 Task: Find directions from Chicago to Door County, Wisconsin.
Action: Mouse moved to (1086, 15)
Screenshot: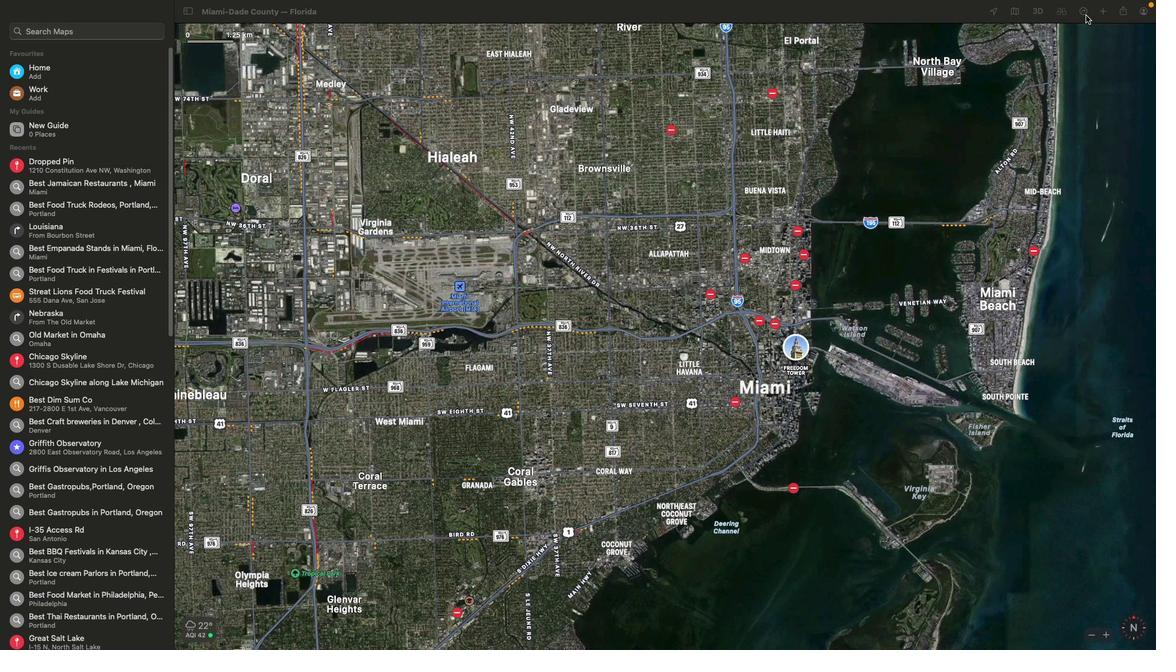 
Action: Mouse pressed left at (1086, 15)
Screenshot: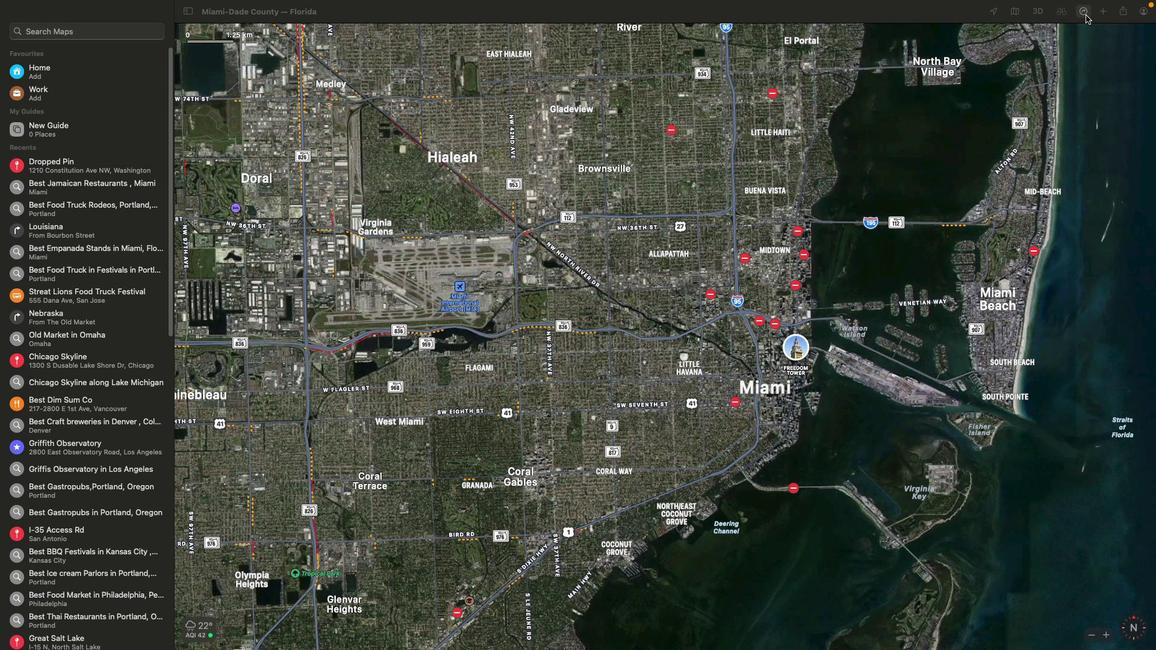 
Action: Mouse moved to (1109, 79)
Screenshot: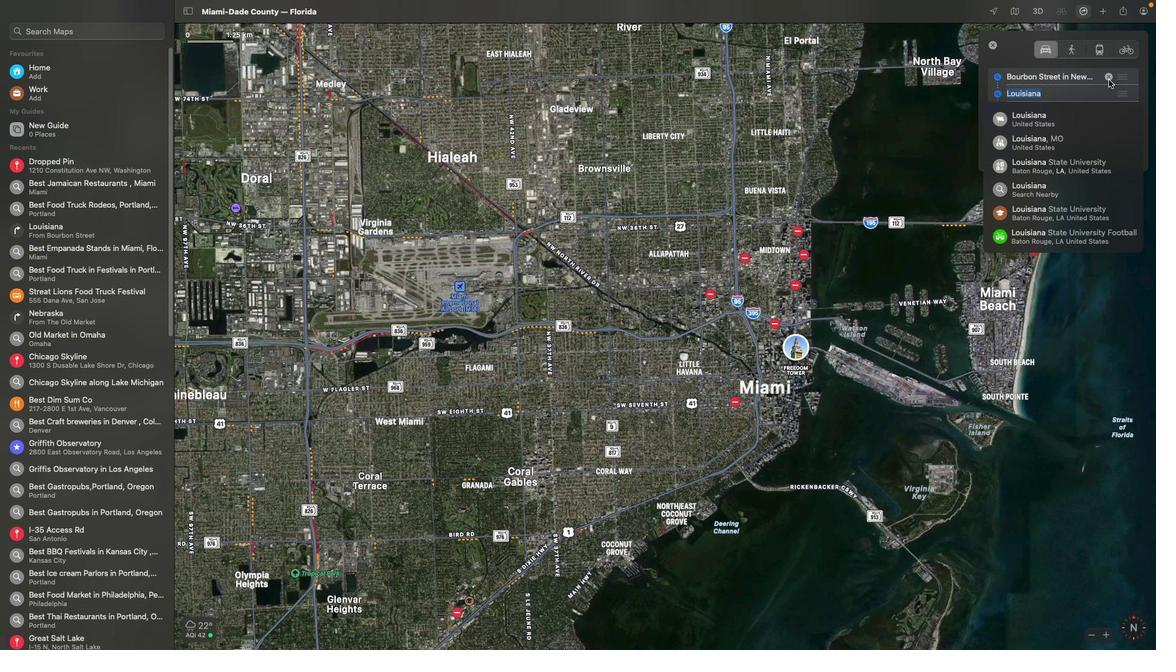 
Action: Mouse pressed left at (1109, 79)
Screenshot: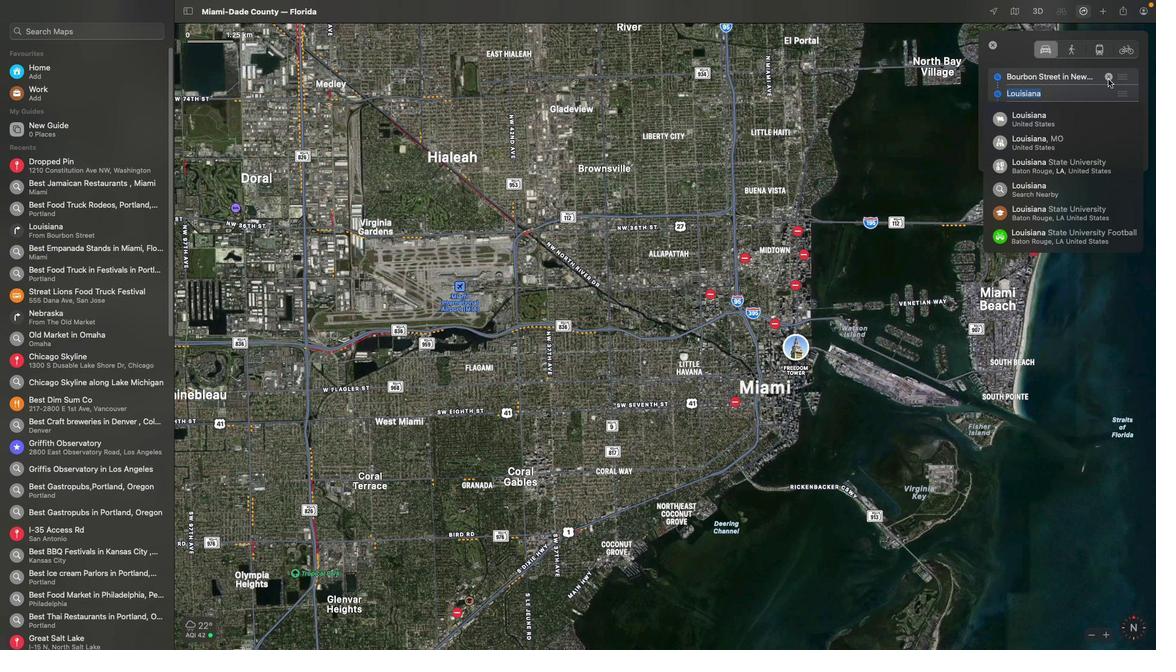 
Action: Mouse moved to (702, 161)
Screenshot: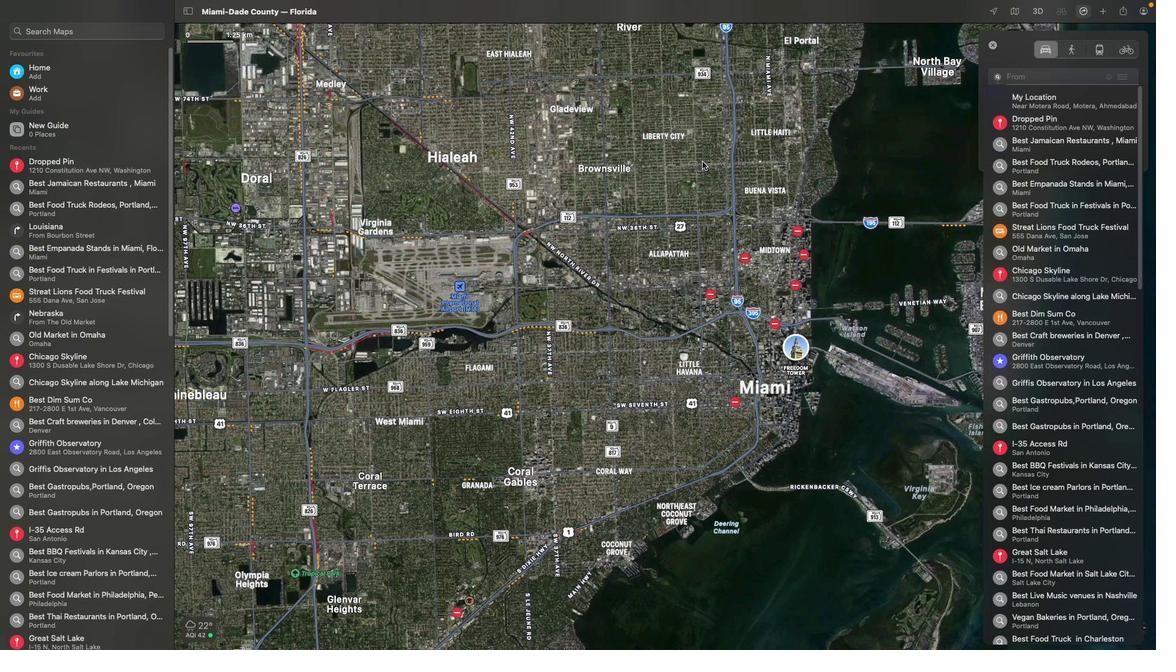 
Action: Mouse pressed left at (702, 161)
Screenshot: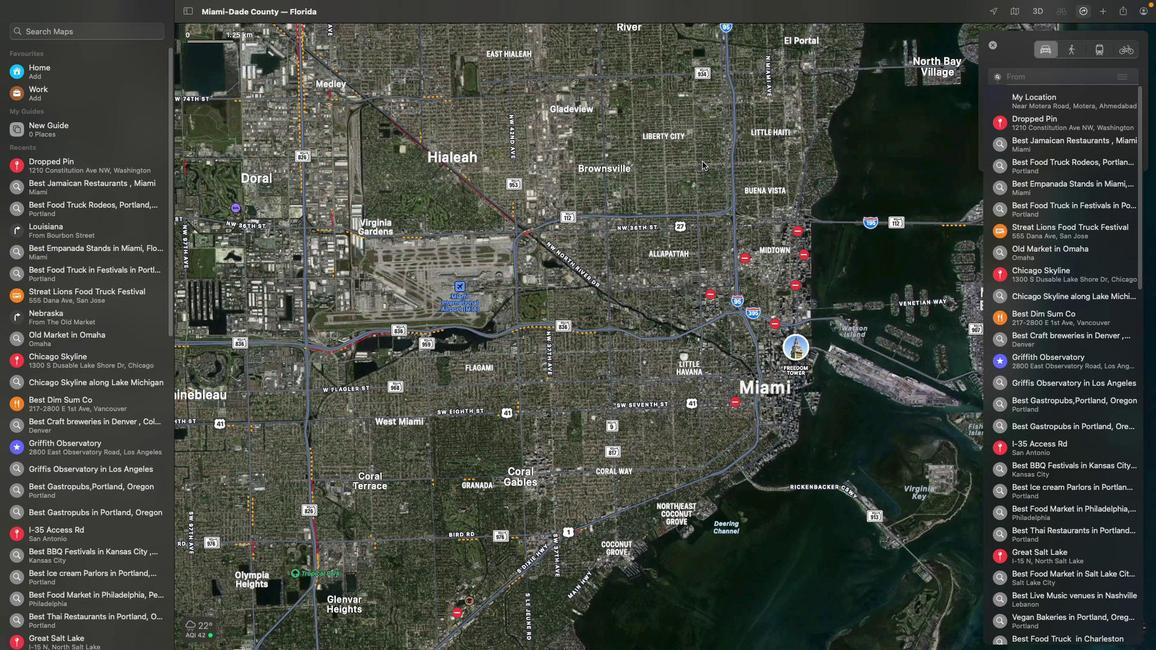 
Action: Mouse moved to (1111, 94)
Screenshot: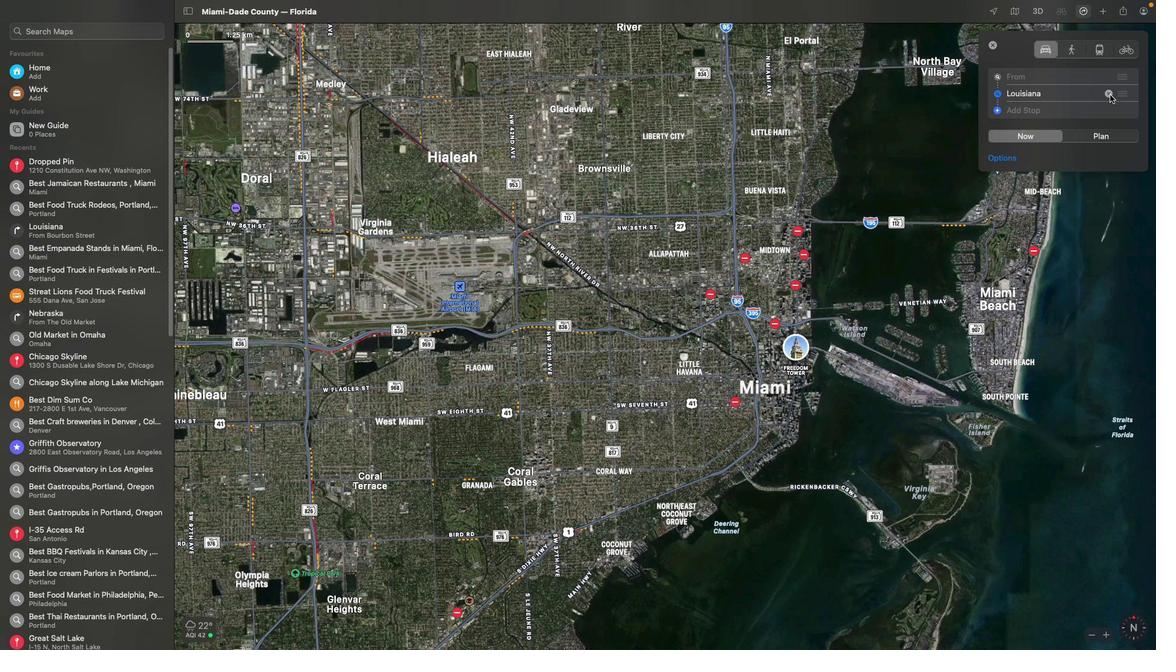 
Action: Mouse pressed left at (1111, 94)
Screenshot: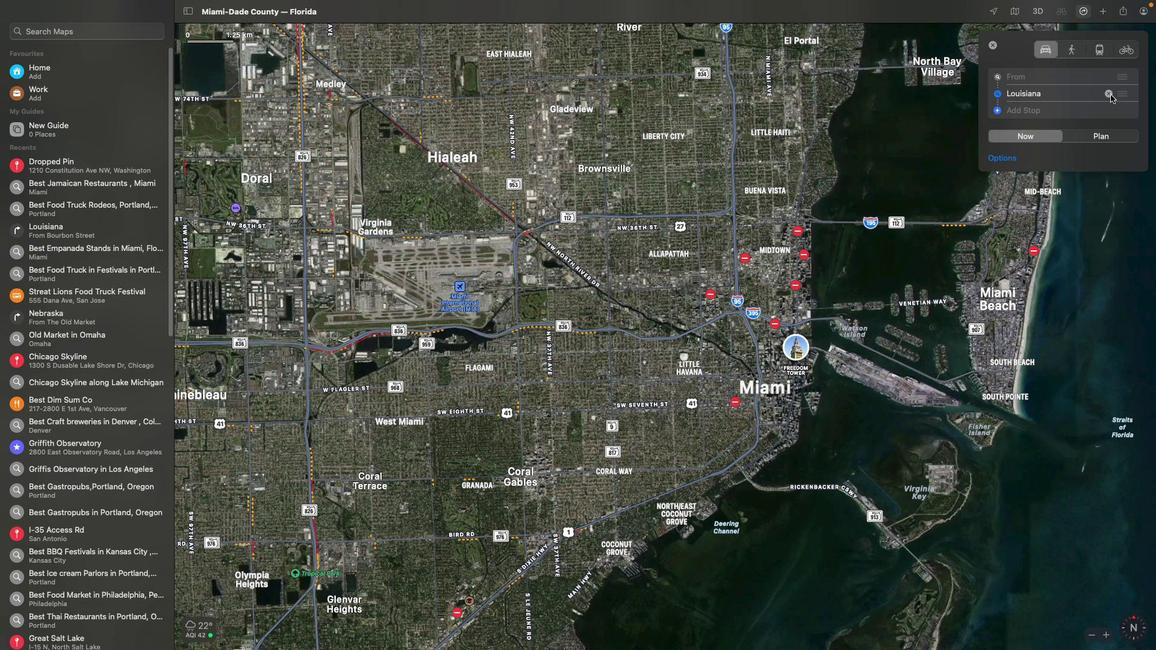 
Action: Mouse moved to (1023, 71)
Screenshot: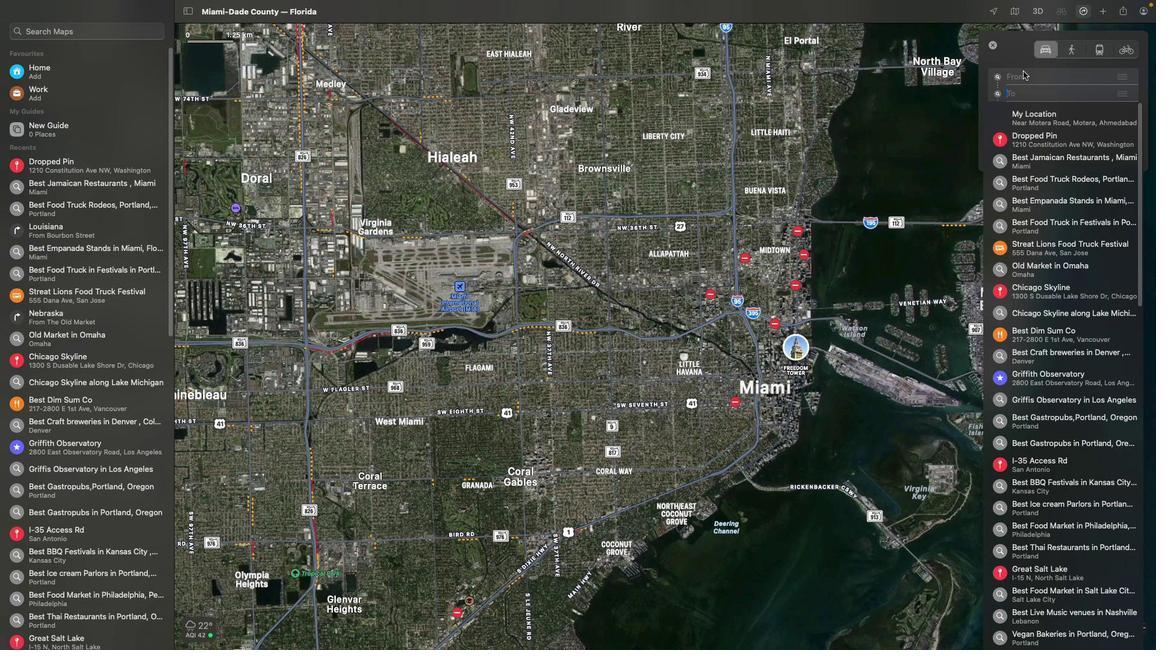 
Action: Mouse pressed left at (1023, 71)
Screenshot: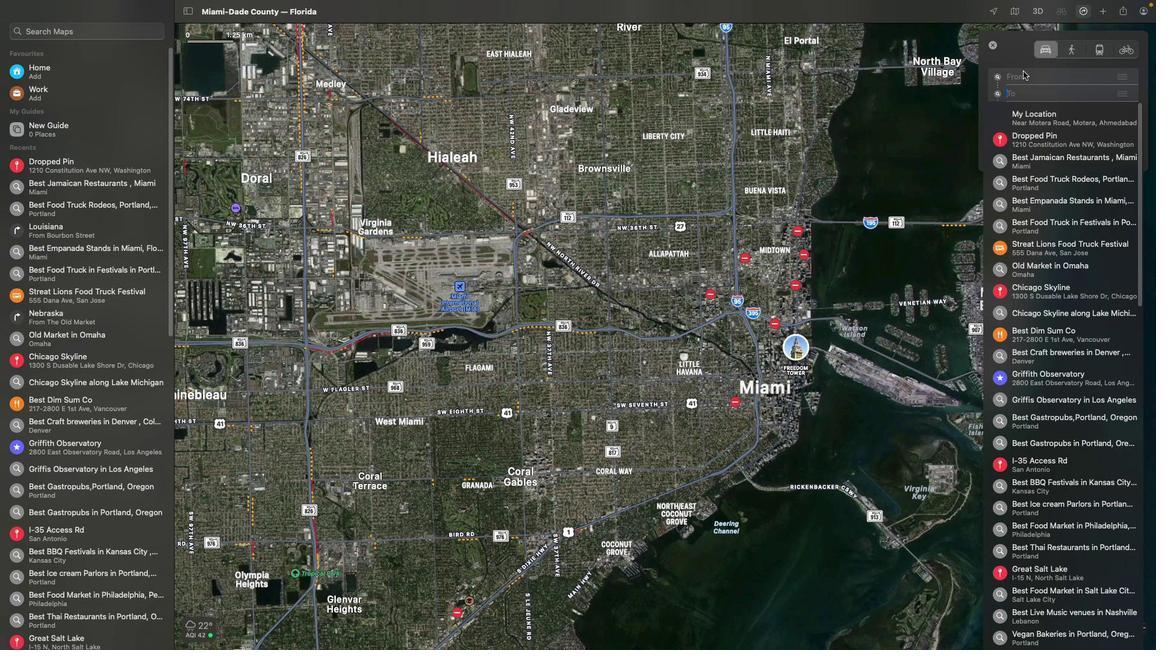 
Action: Mouse moved to (1018, 75)
Screenshot: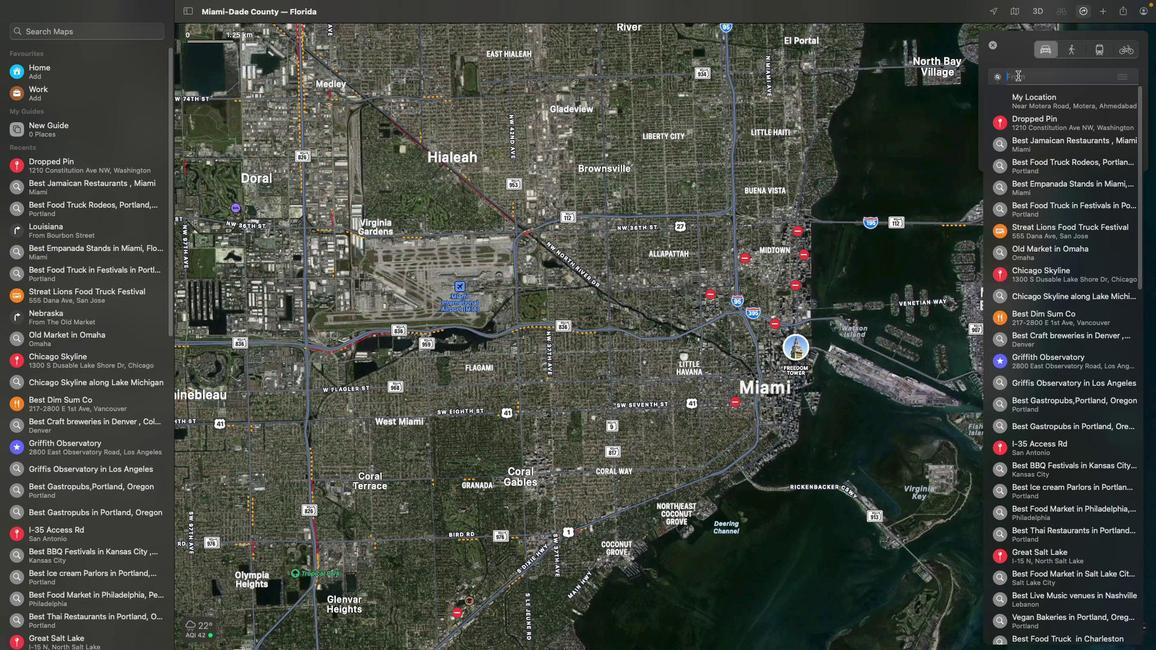 
Action: Mouse pressed left at (1018, 75)
Screenshot: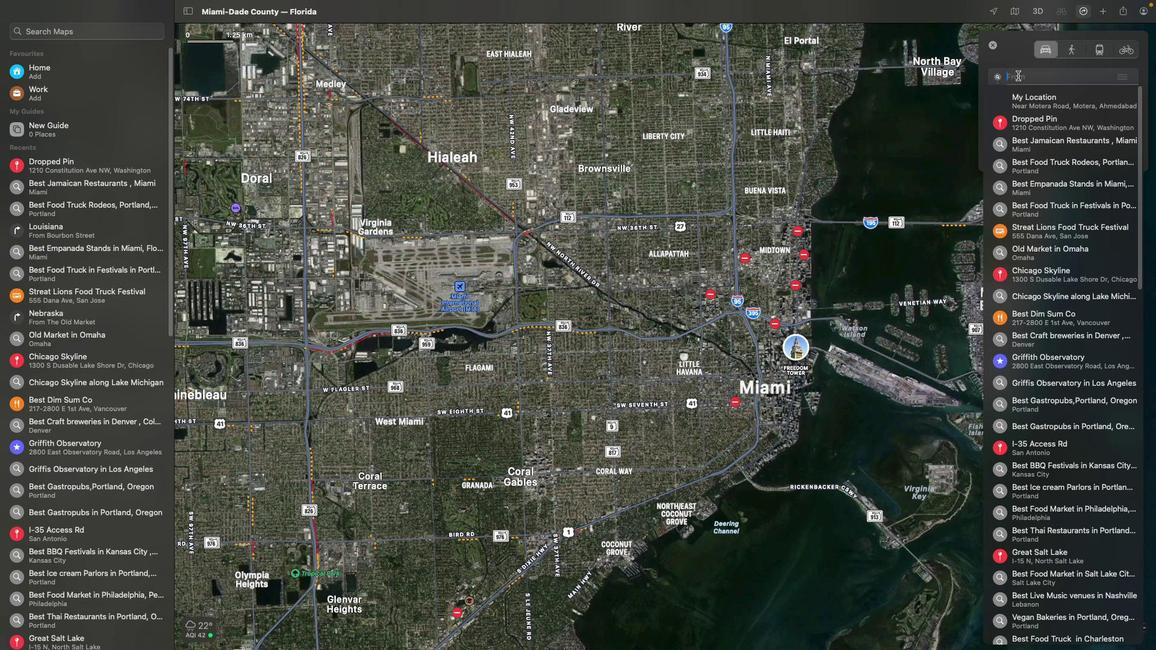 
Action: Key pressed Key.shift'V'Key.backspaceKey.shift'C''h''i''c''a''g''o'Key.space'\x03'
Screenshot: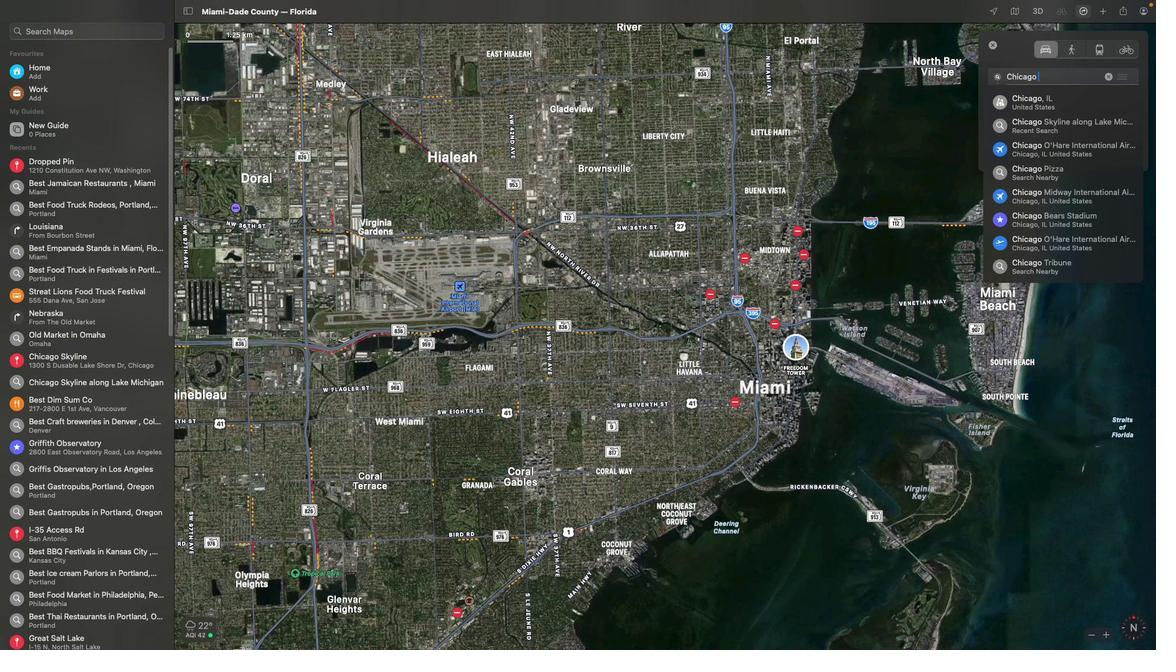 
Action: Mouse moved to (1041, 92)
Screenshot: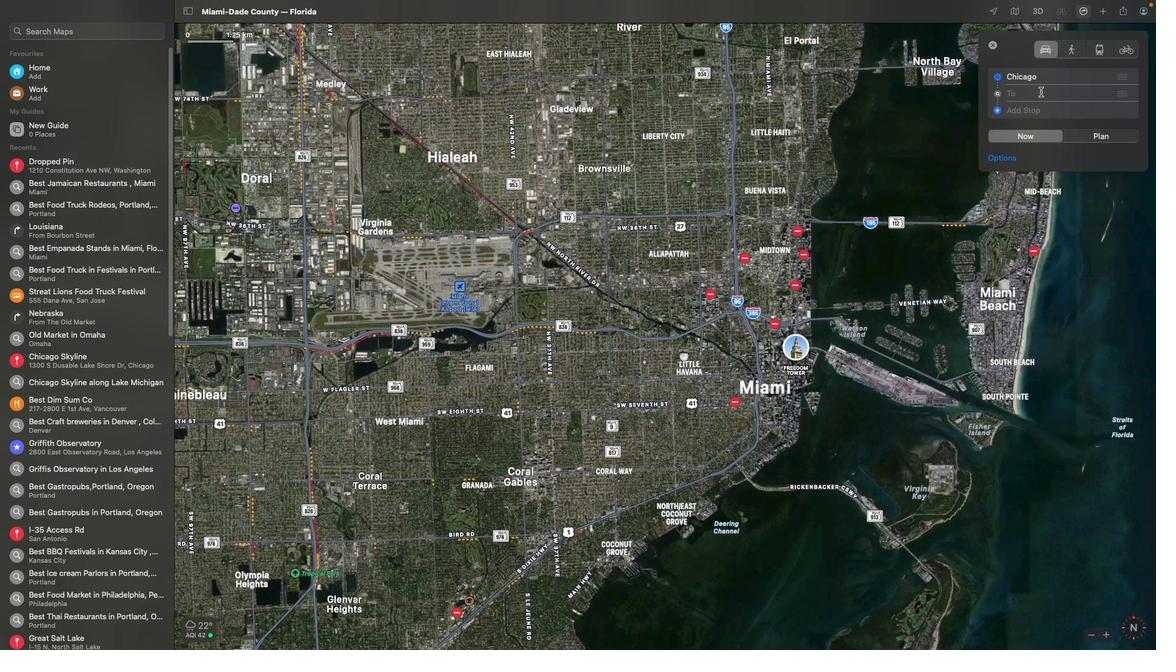 
Action: Mouse pressed left at (1041, 92)
Screenshot: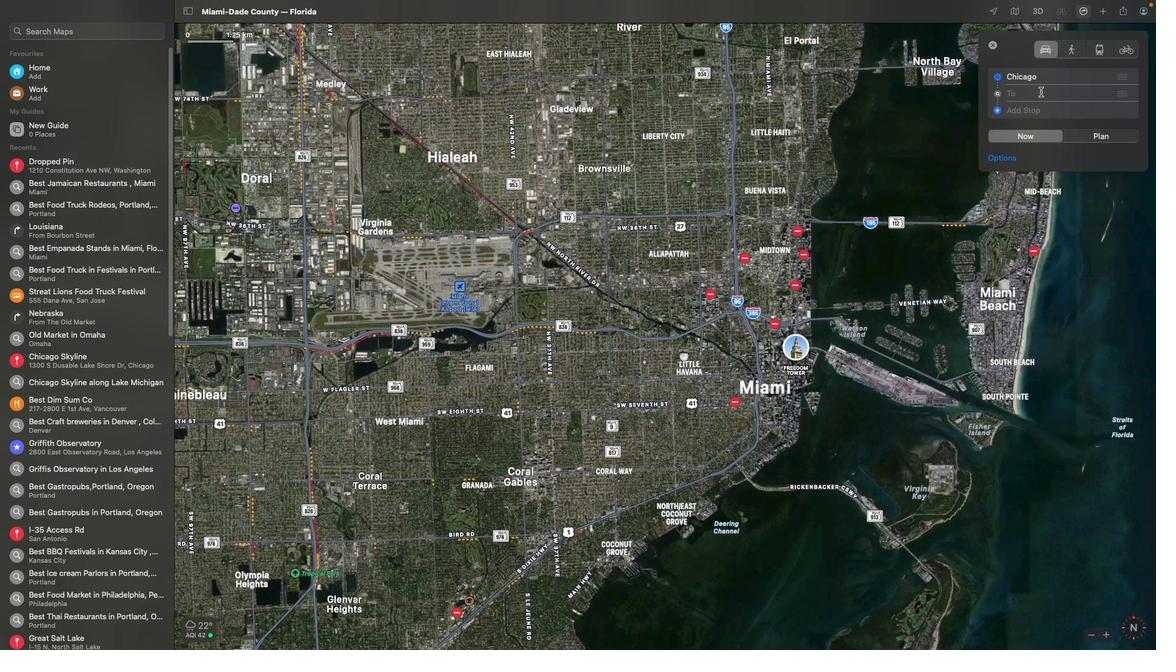 
Action: Key pressed Key.shift'D''o''o''r'Key.spaceKey.shift'C''o''u''n''t''y'','Key.spaceKey.shift'W''i''s''c''o''n''s''i''n''\x03'
Screenshot: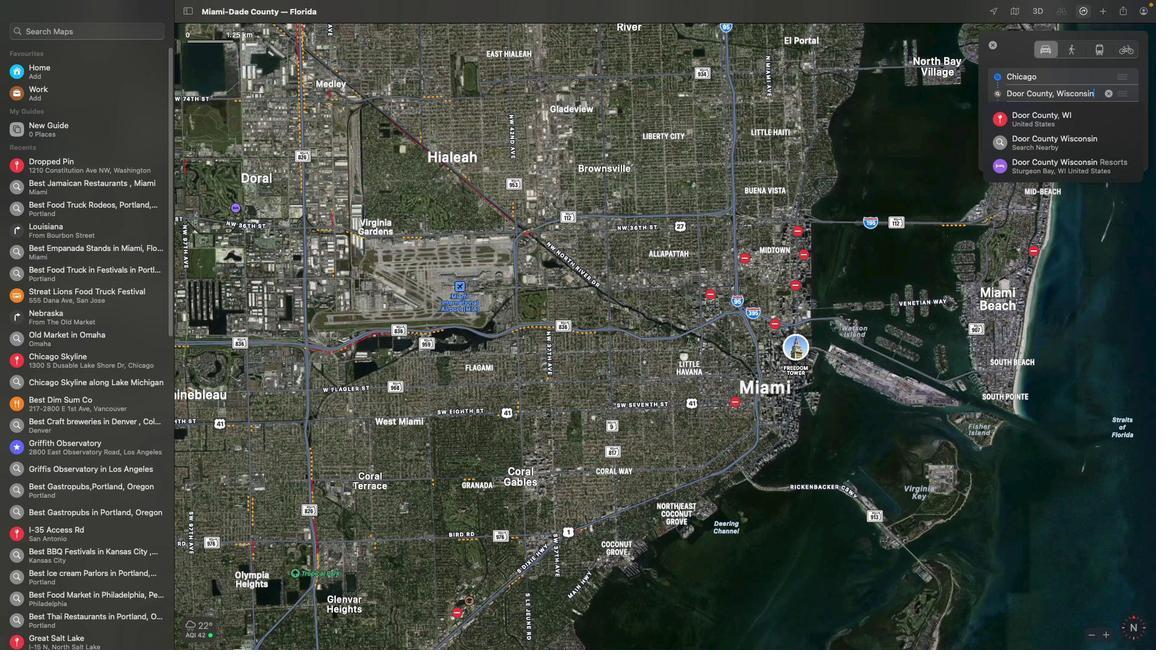 
Action: Mouse moved to (1029, 251)
Screenshot: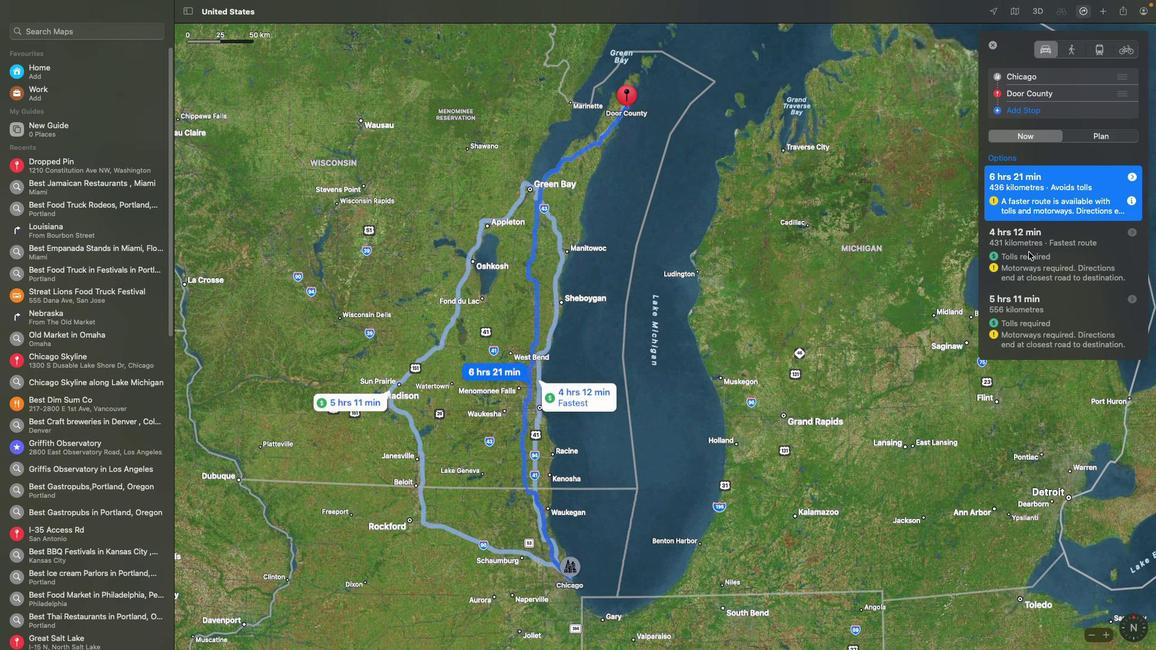 
Action: Mouse pressed left at (1029, 251)
Screenshot: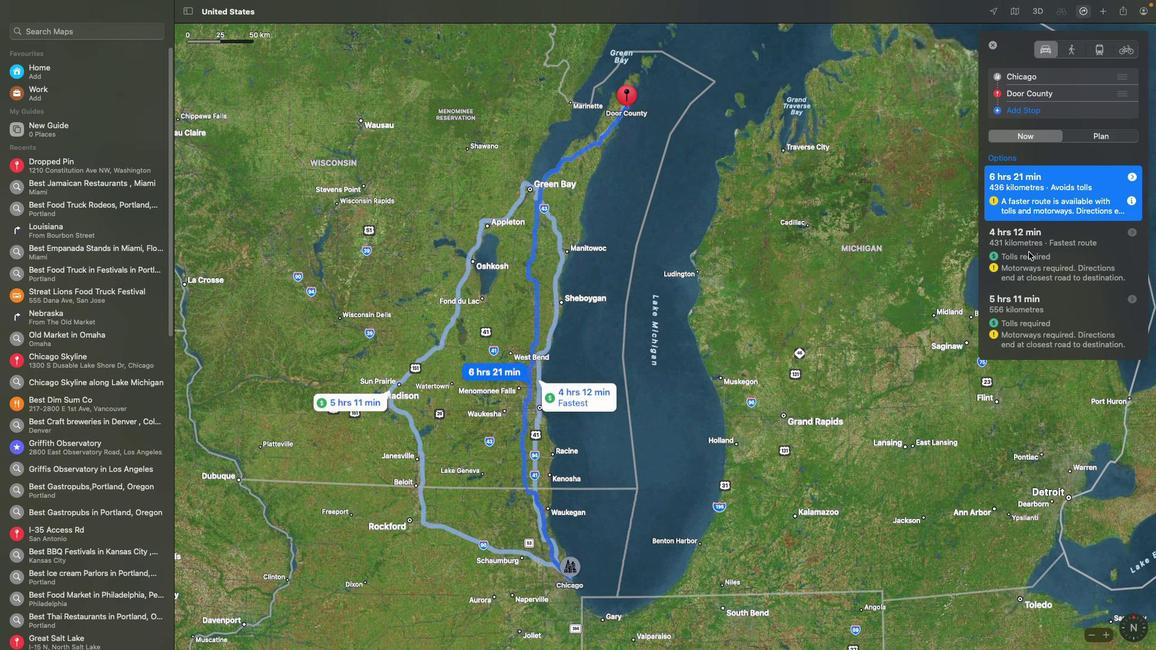 
Action: Mouse moved to (1027, 311)
Screenshot: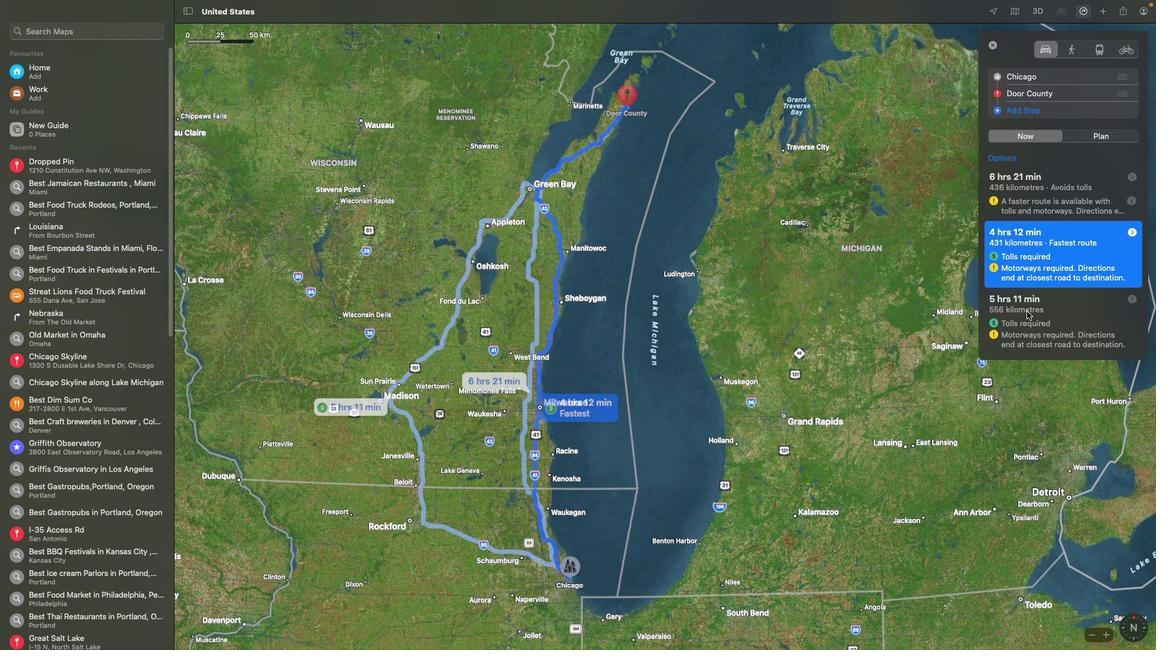
Action: Mouse pressed left at (1027, 311)
Screenshot: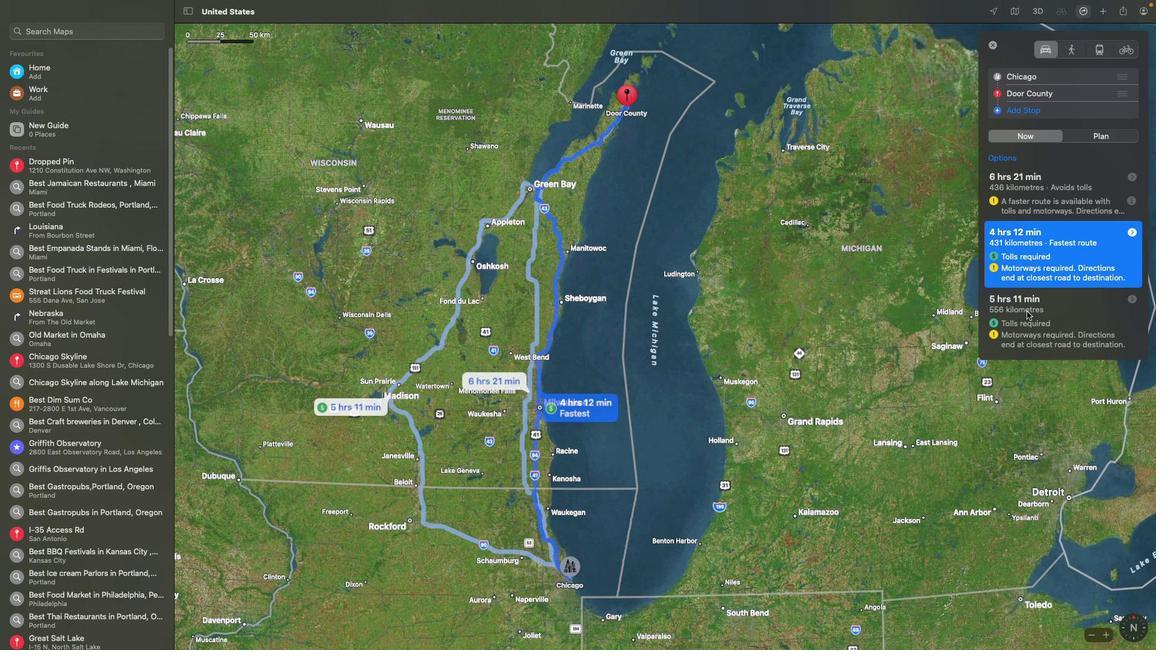 
Action: Mouse moved to (1037, 269)
Screenshot: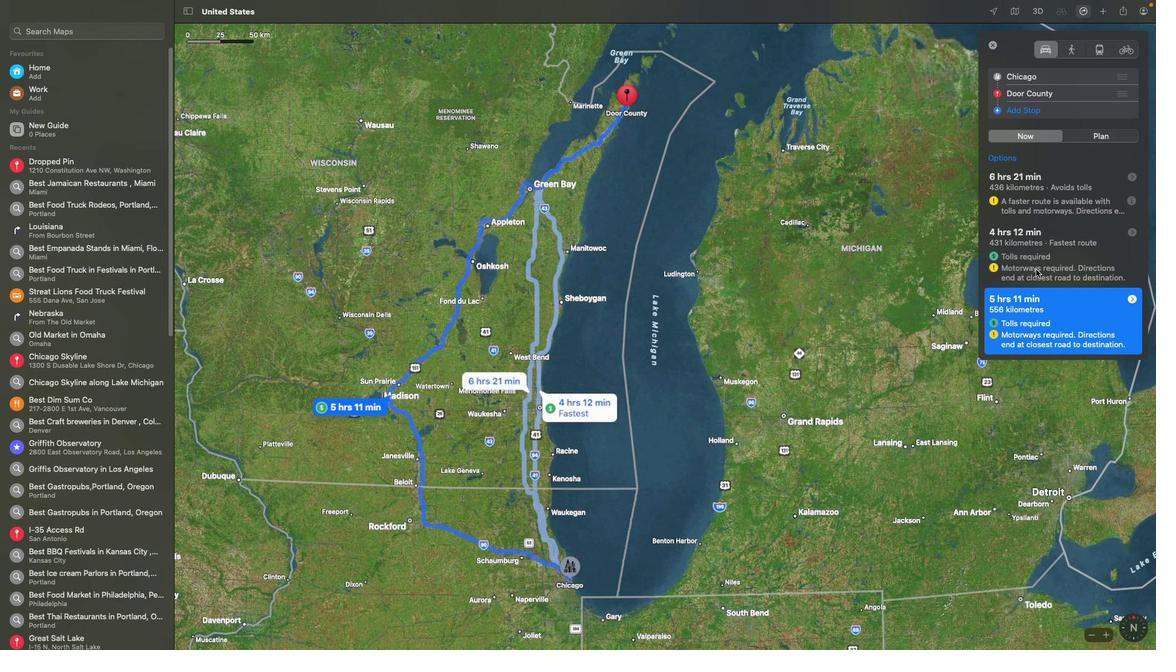 
Action: Mouse pressed left at (1037, 269)
Screenshot: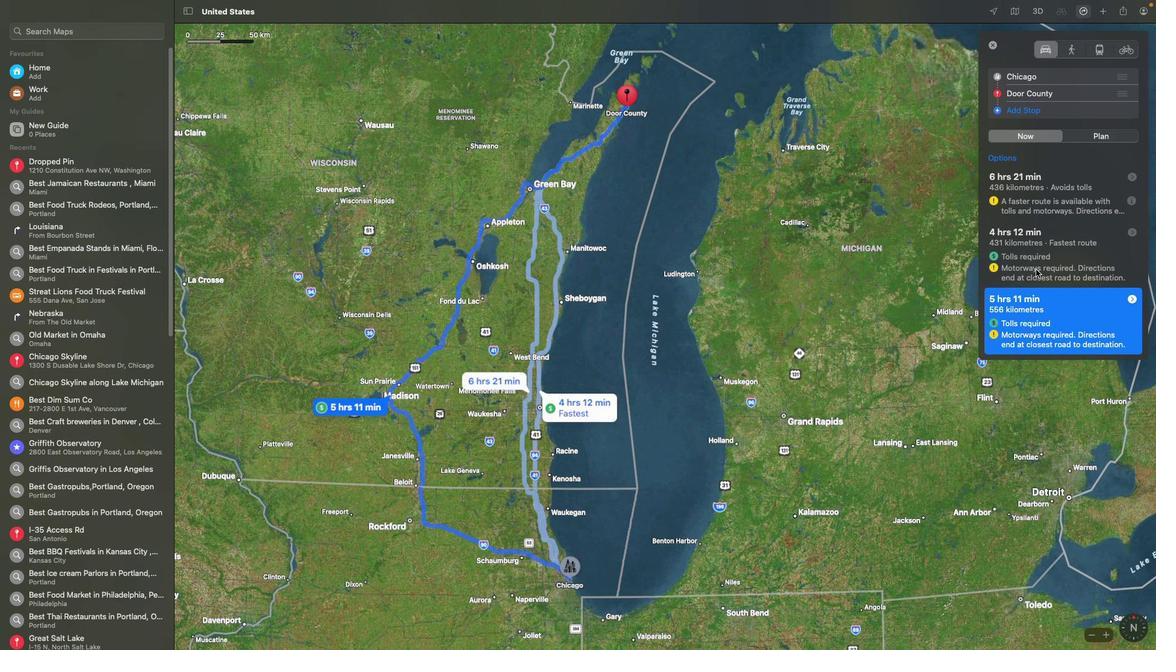 
Action: Mouse moved to (1029, 200)
Screenshot: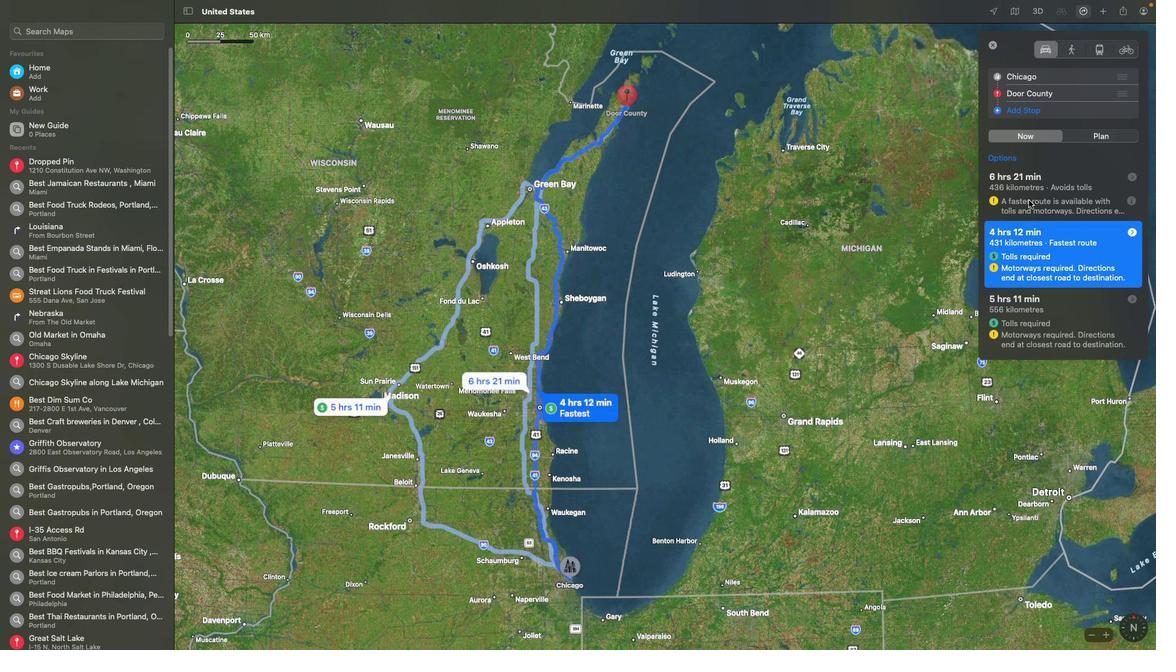 
Action: Mouse pressed left at (1029, 200)
Screenshot: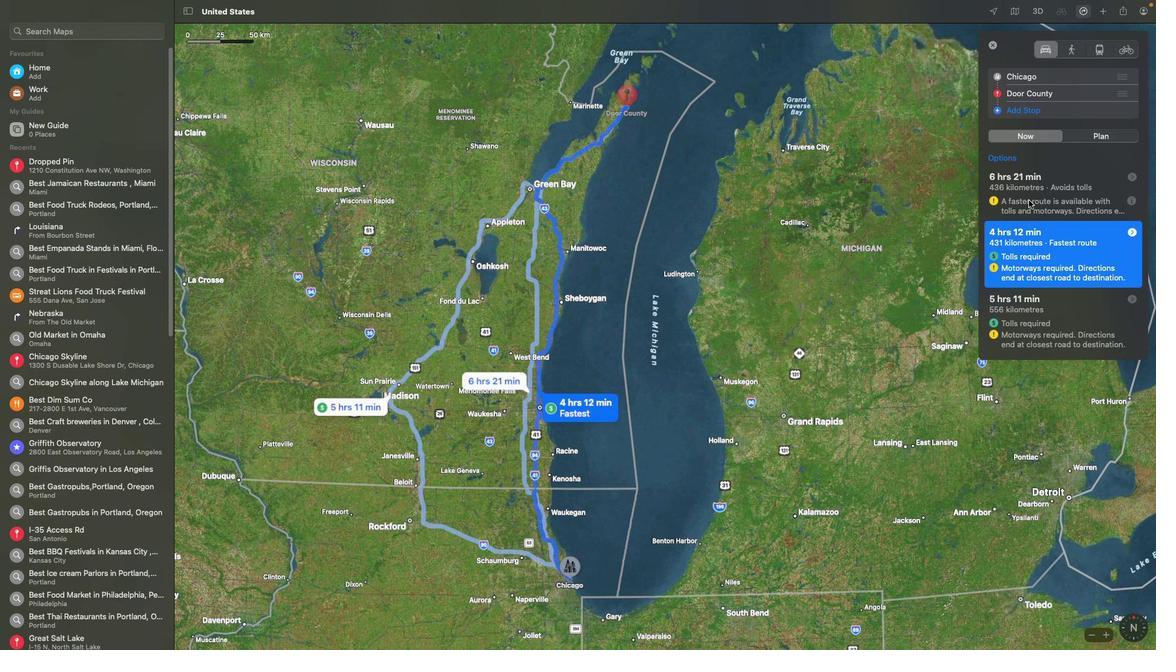 
Action: Mouse moved to (816, 257)
Screenshot: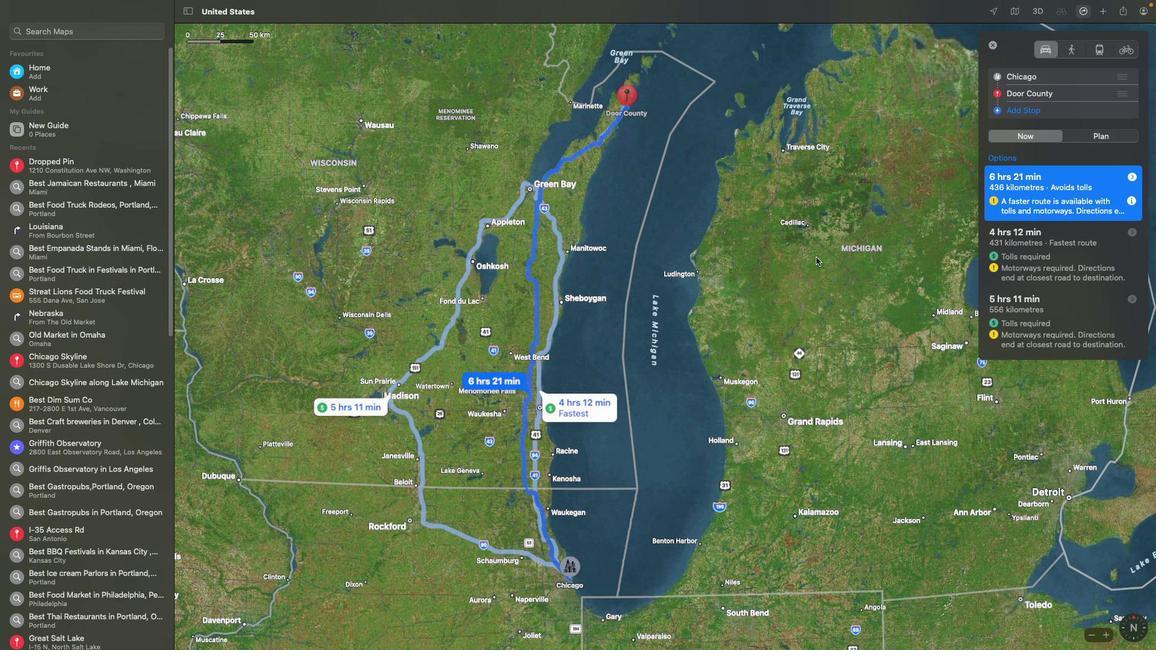 
